Task: Add the task  Create a new online platform for online life coaching services to the section Lightning Laps in the project BridgeForge and add a Due Date to the respective task as 2024/04/12
Action: Mouse moved to (487, 333)
Screenshot: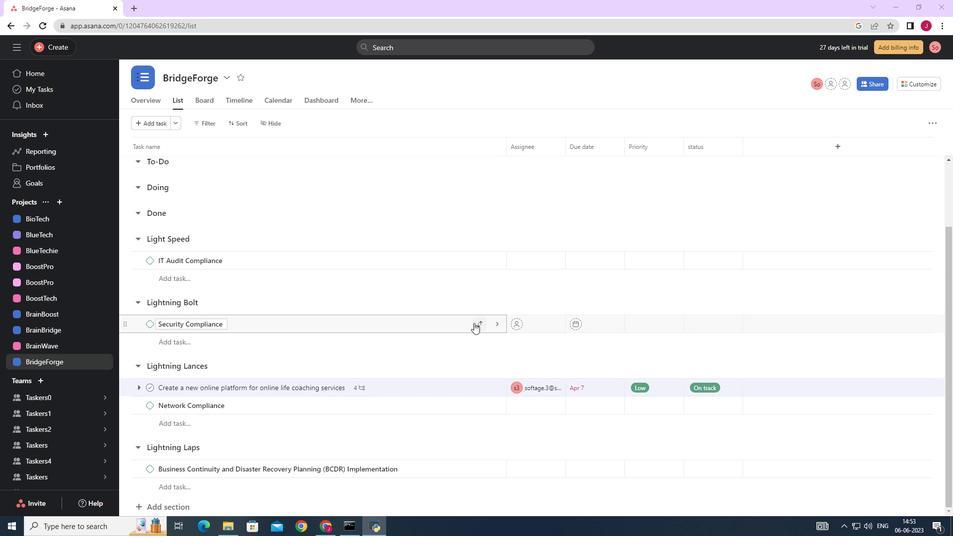 
Action: Mouse scrolled (487, 332) with delta (0, 0)
Screenshot: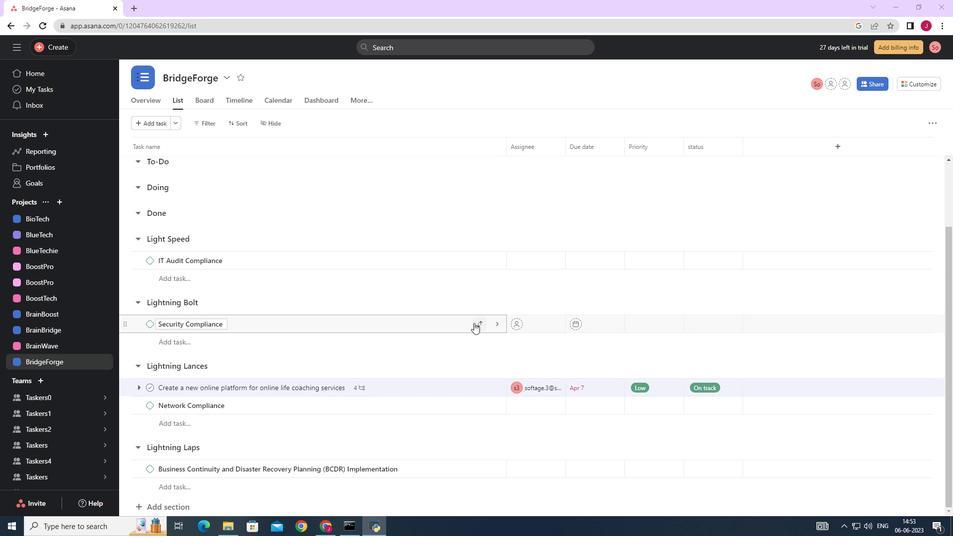 
Action: Mouse moved to (487, 336)
Screenshot: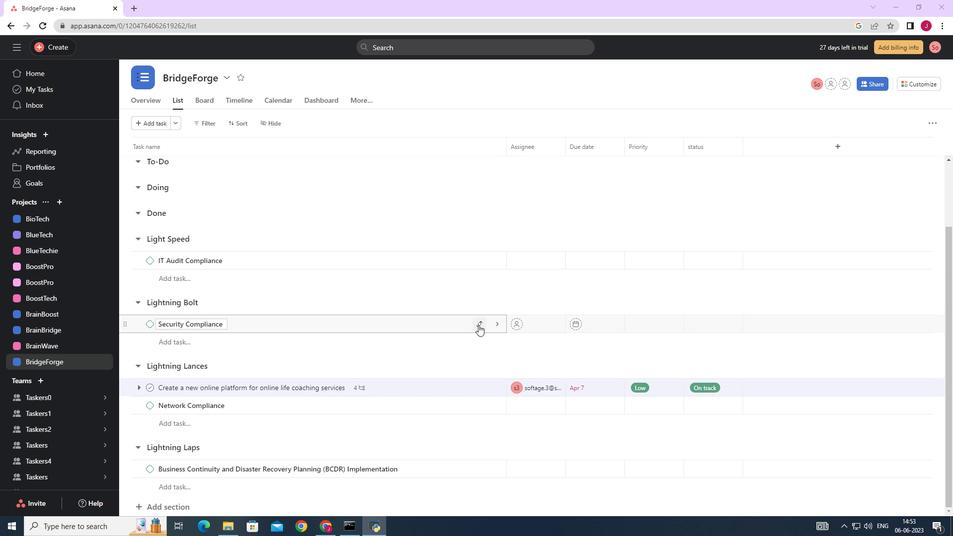 
Action: Mouse scrolled (487, 336) with delta (0, 0)
Screenshot: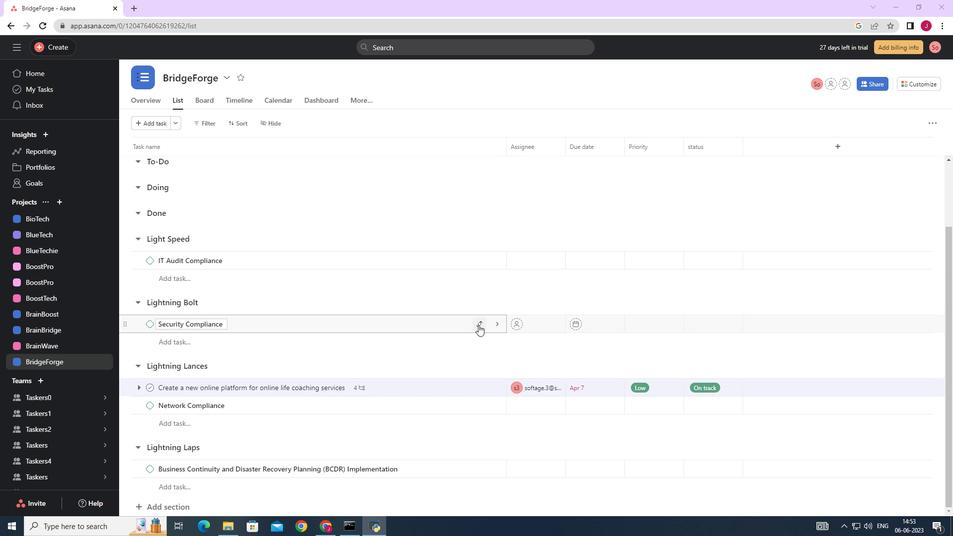 
Action: Mouse moved to (488, 340)
Screenshot: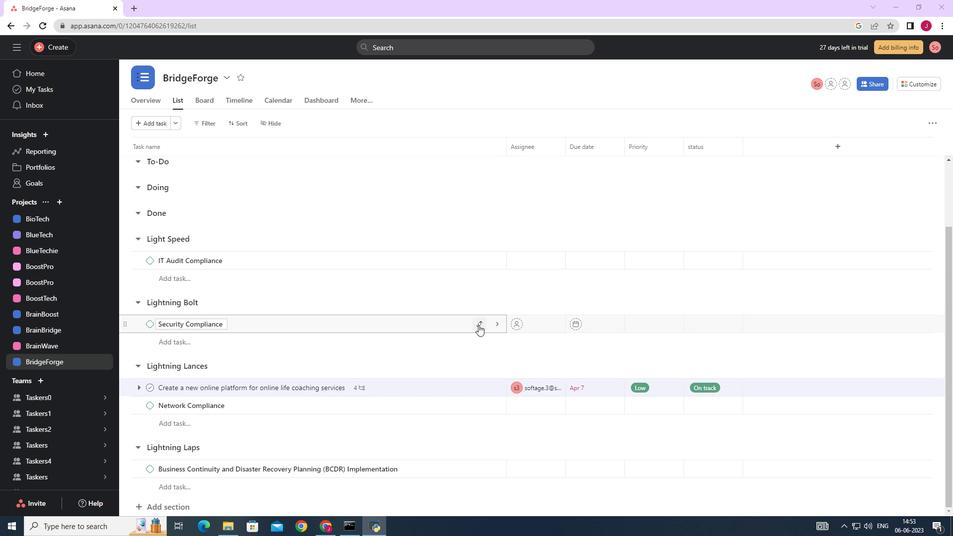 
Action: Mouse scrolled (487, 338) with delta (0, 0)
Screenshot: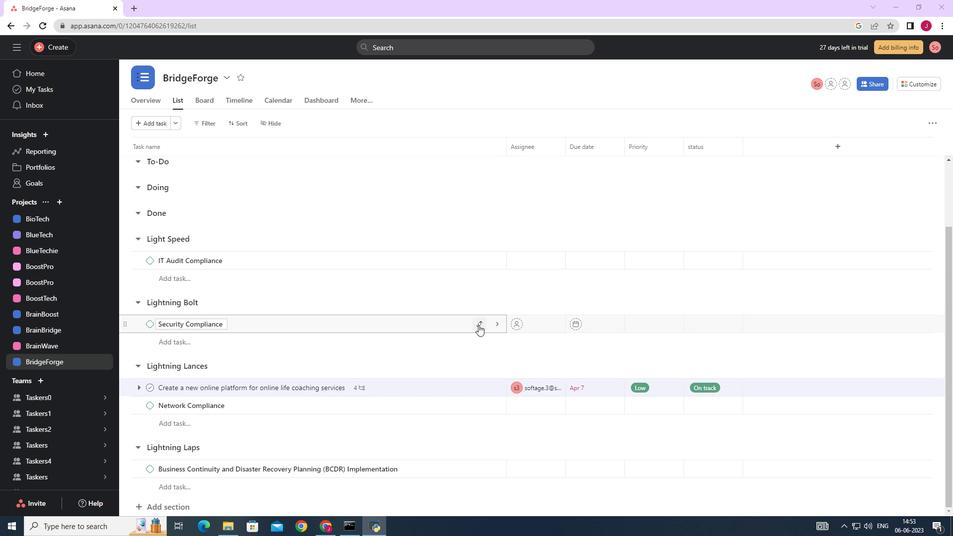 
Action: Mouse moved to (487, 348)
Screenshot: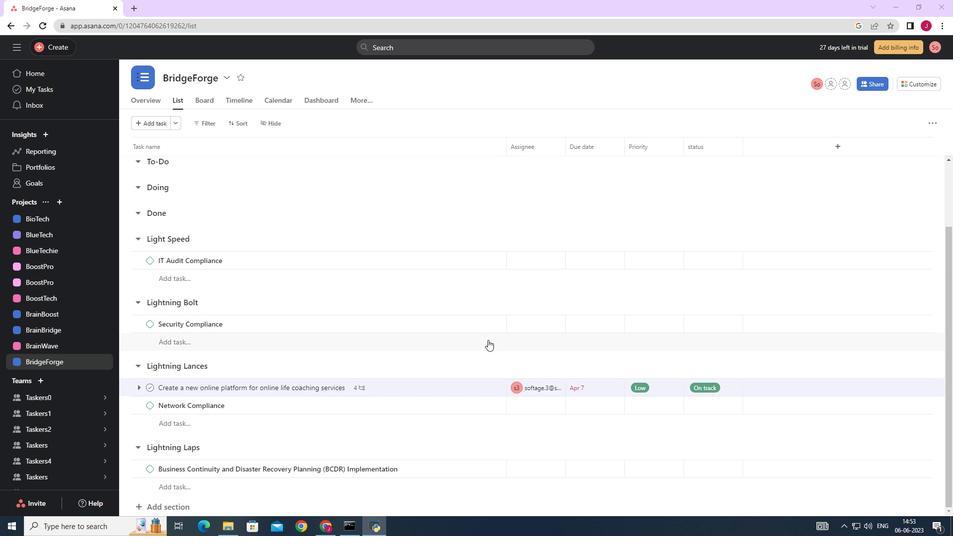 
Action: Mouse scrolled (488, 340) with delta (0, 0)
Screenshot: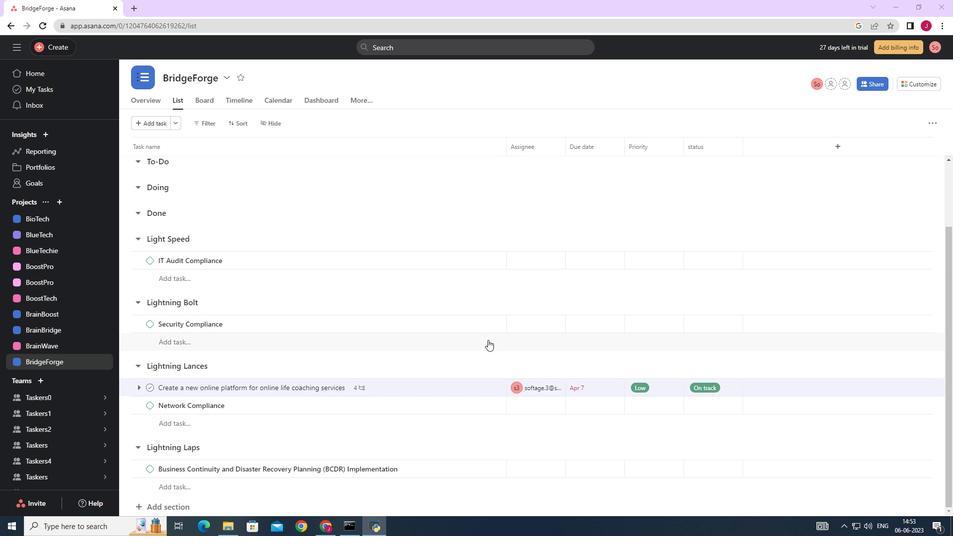 
Action: Mouse moved to (481, 386)
Screenshot: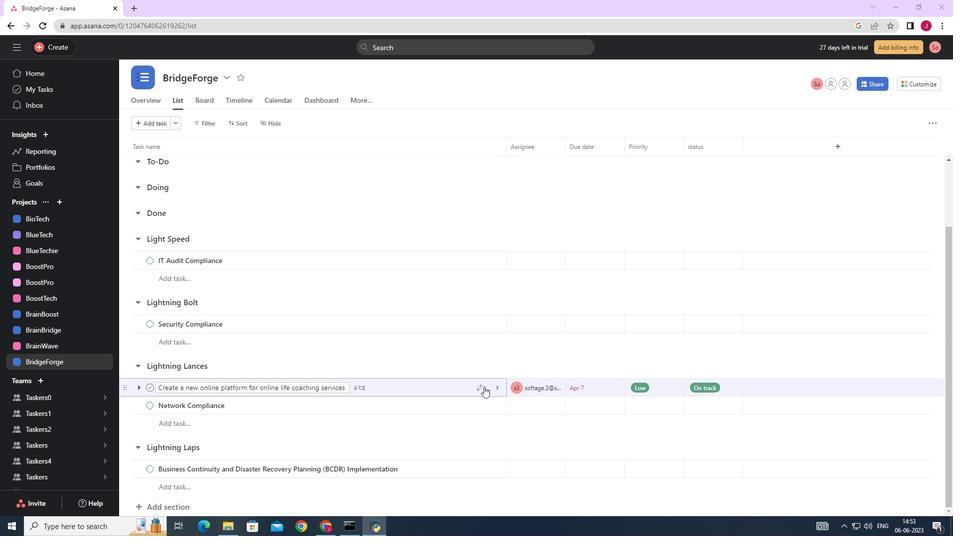 
Action: Mouse pressed left at (481, 386)
Screenshot: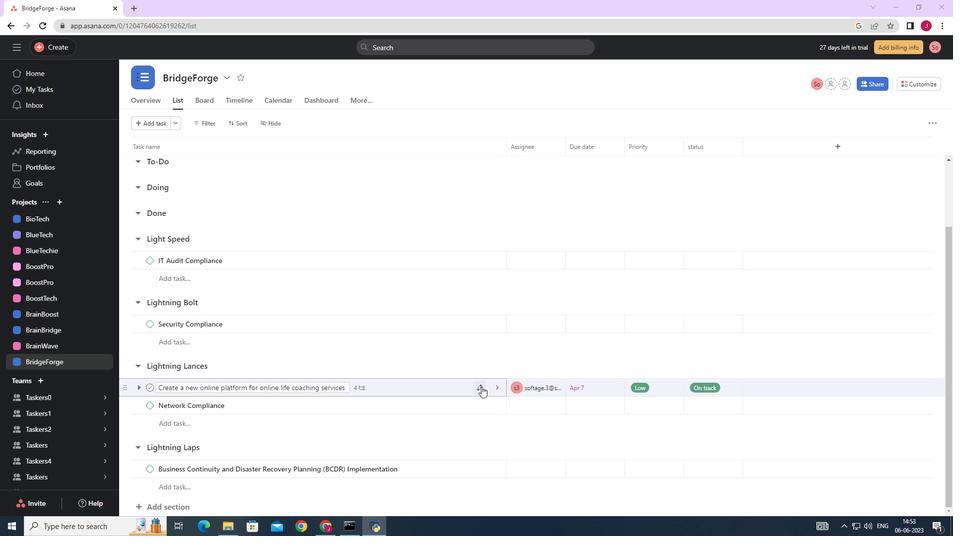 
Action: Mouse moved to (442, 369)
Screenshot: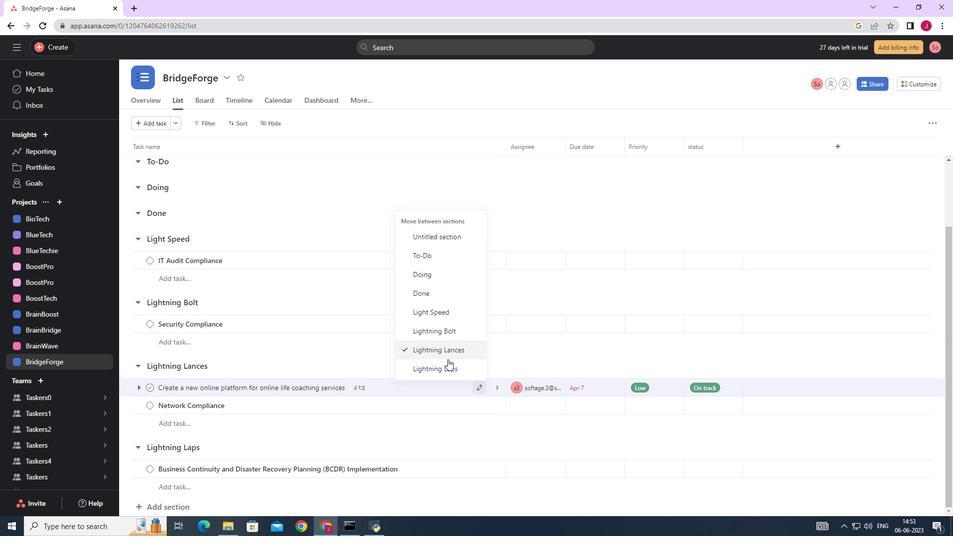 
Action: Mouse pressed left at (442, 369)
Screenshot: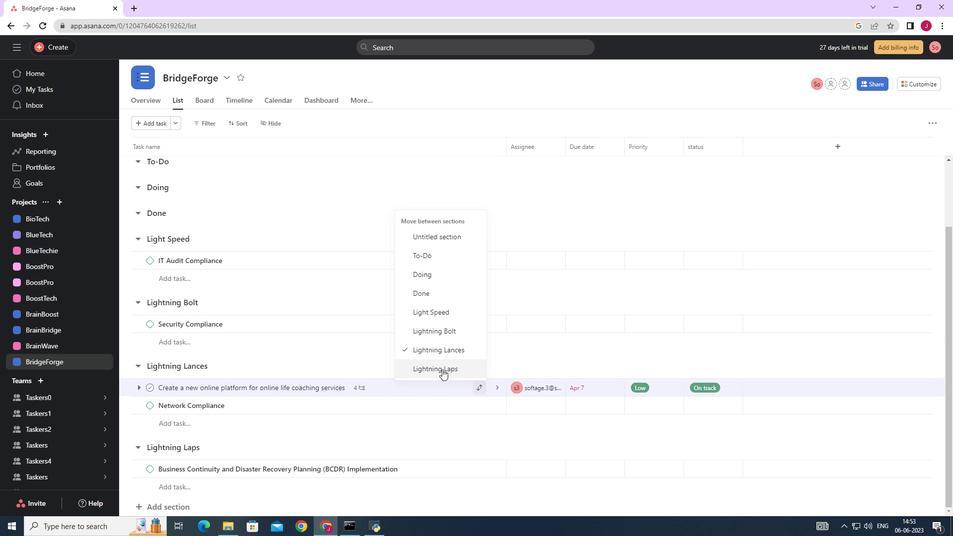 
Action: Mouse moved to (619, 452)
Screenshot: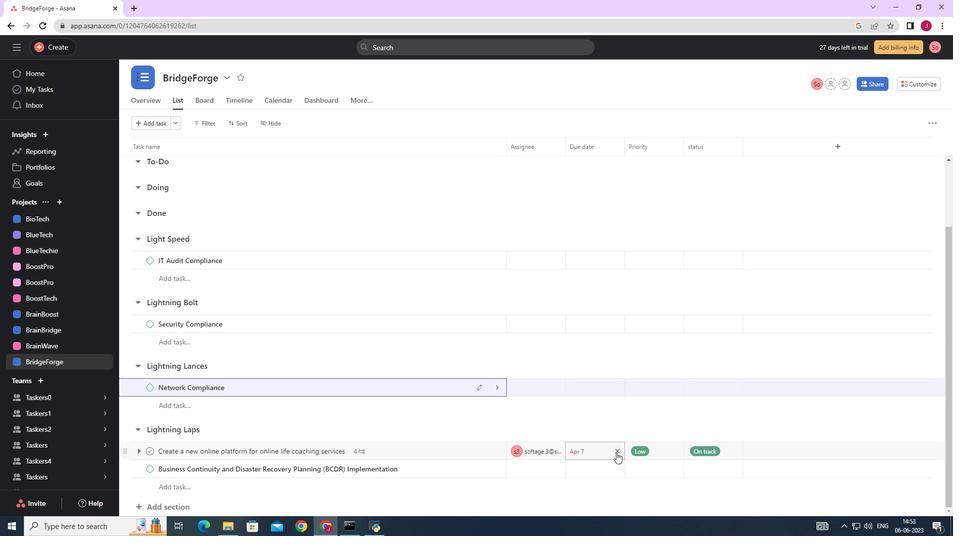 
Action: Mouse pressed left at (619, 452)
Screenshot: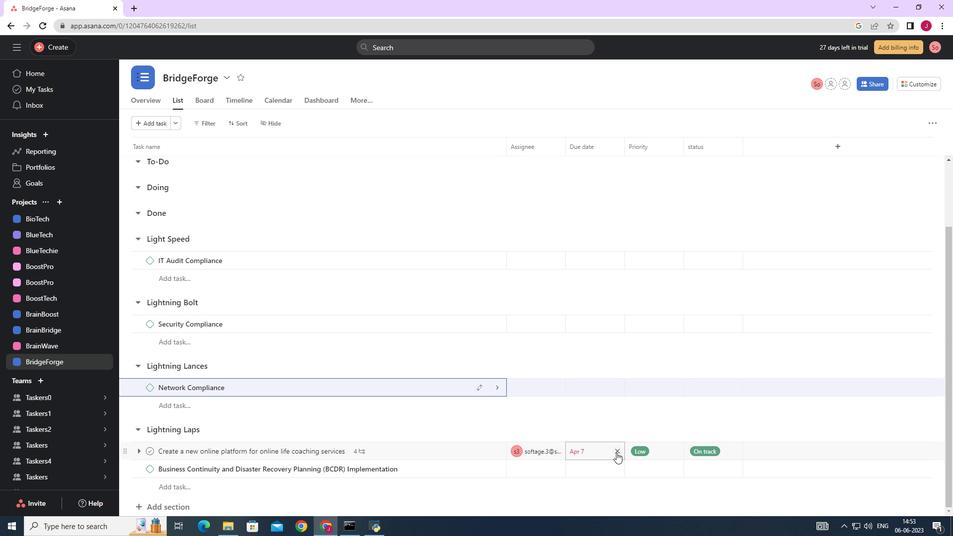 
Action: Mouse moved to (597, 453)
Screenshot: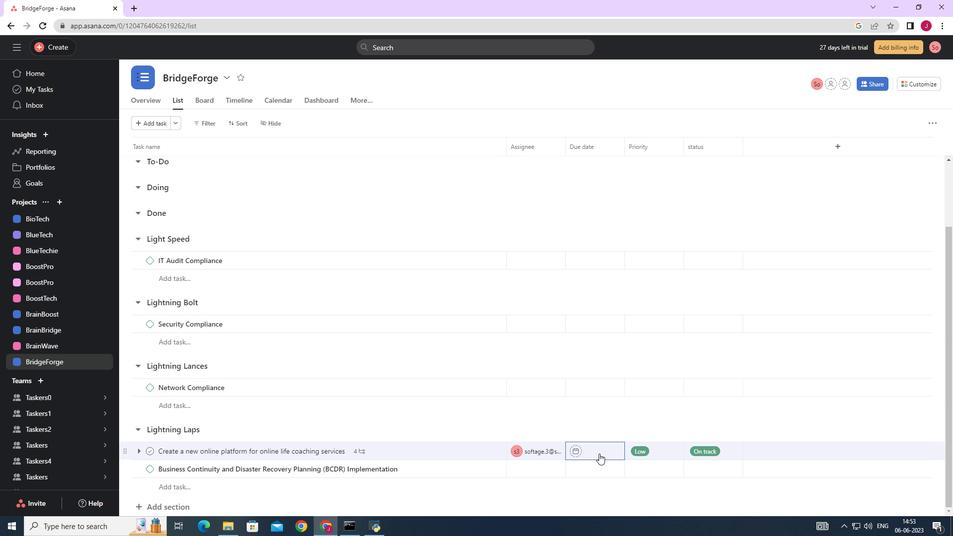 
Action: Mouse pressed left at (597, 453)
Screenshot: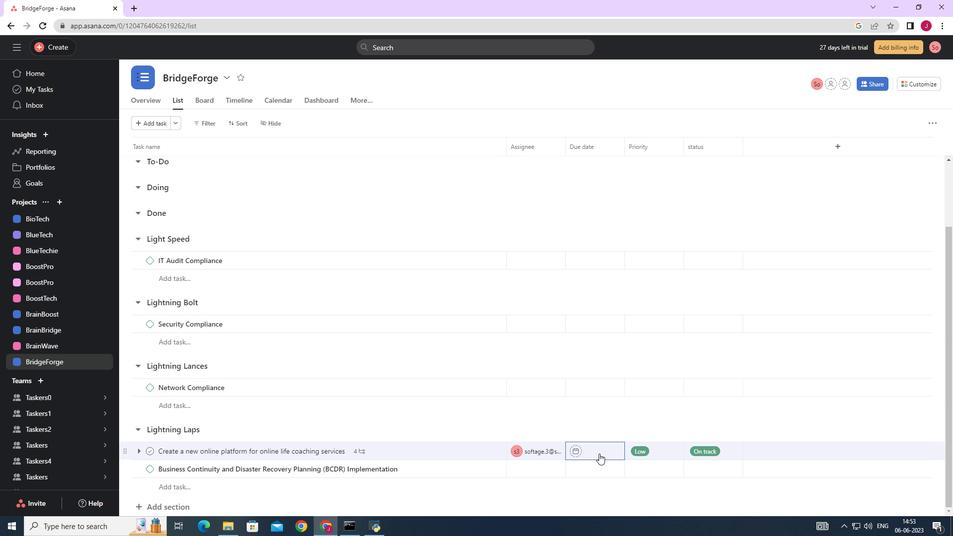 
Action: Mouse moved to (696, 292)
Screenshot: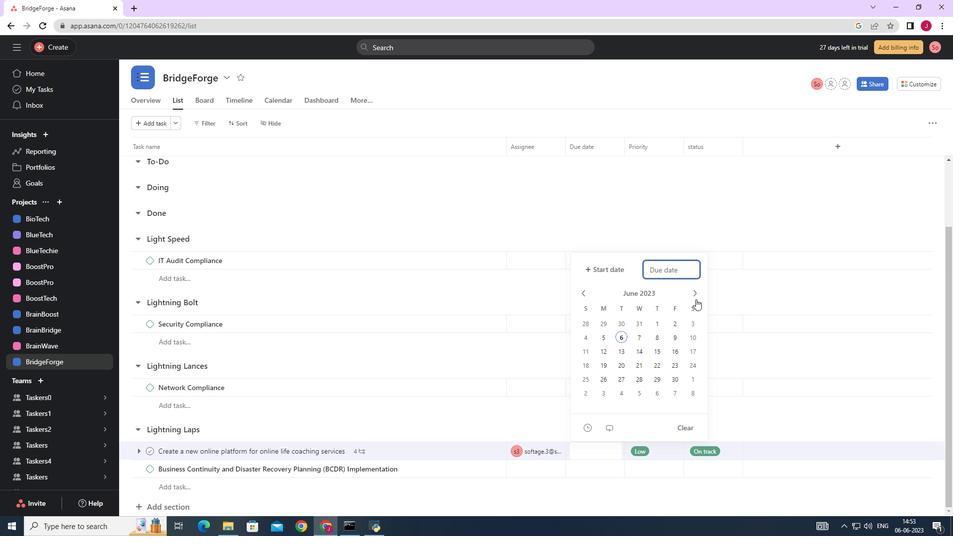 
Action: Mouse pressed left at (696, 292)
Screenshot: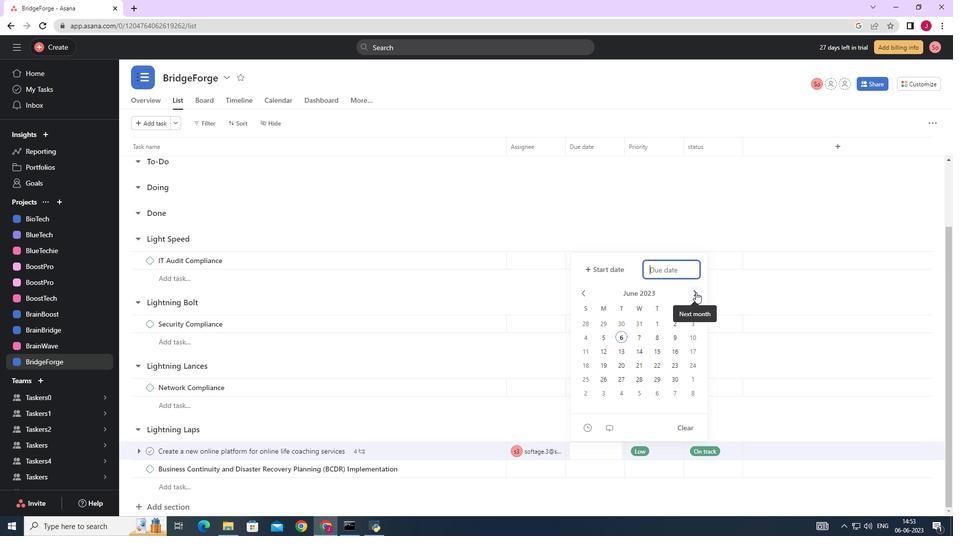 
Action: Mouse pressed left at (696, 292)
Screenshot: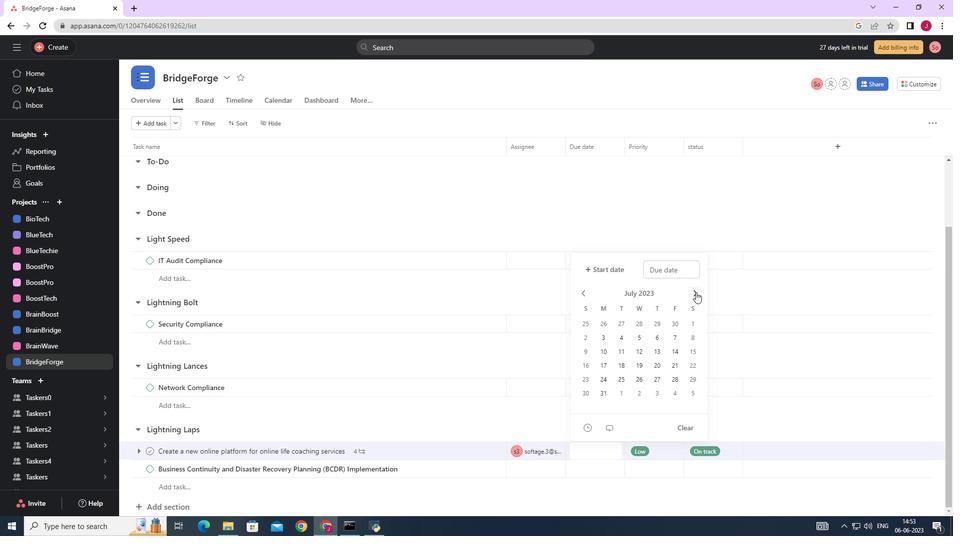 
Action: Mouse moved to (581, 295)
Screenshot: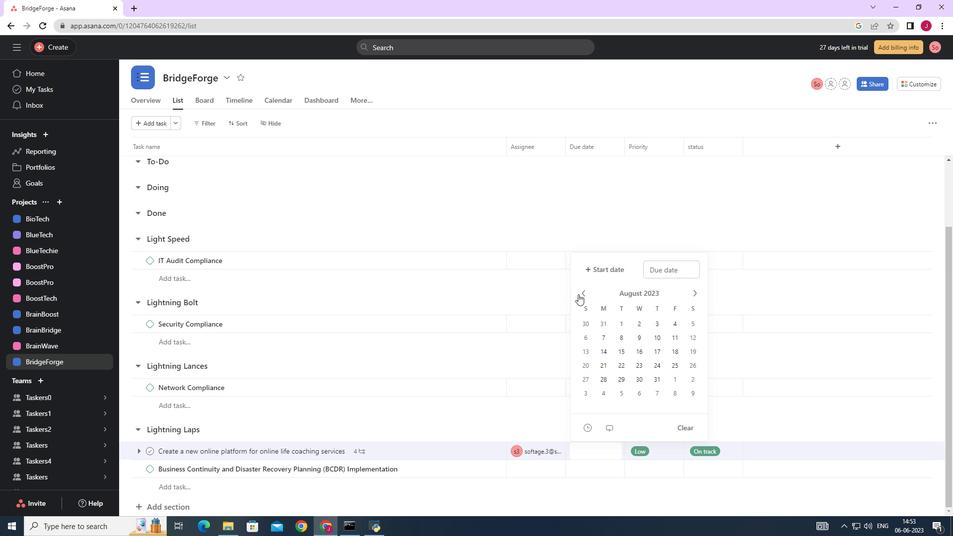
Action: Mouse pressed left at (581, 295)
Screenshot: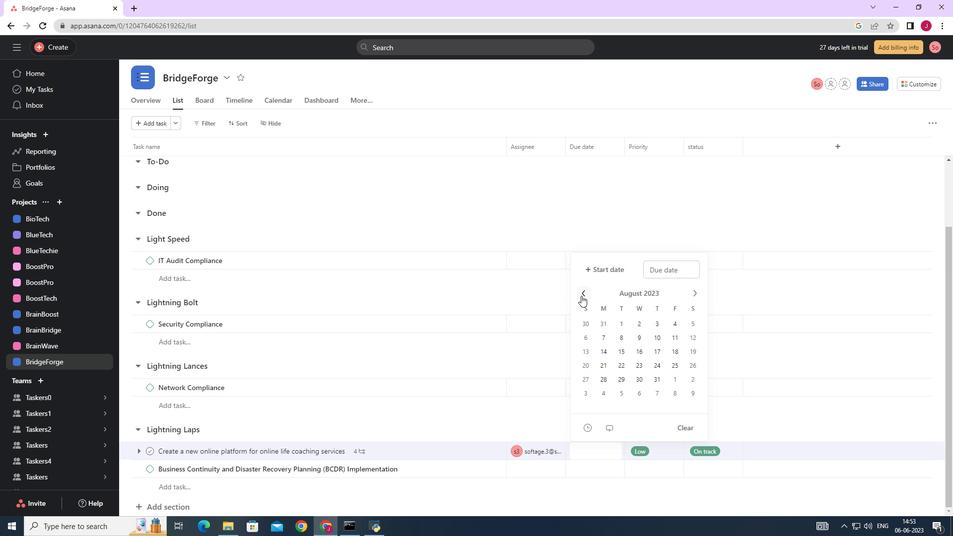 
Action: Mouse pressed left at (581, 295)
Screenshot: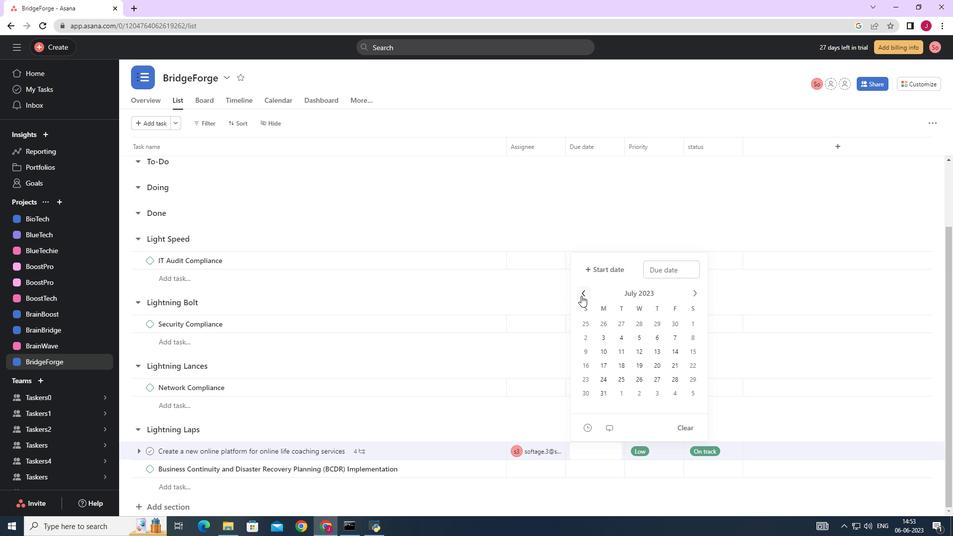 
Action: Mouse pressed left at (581, 295)
Screenshot: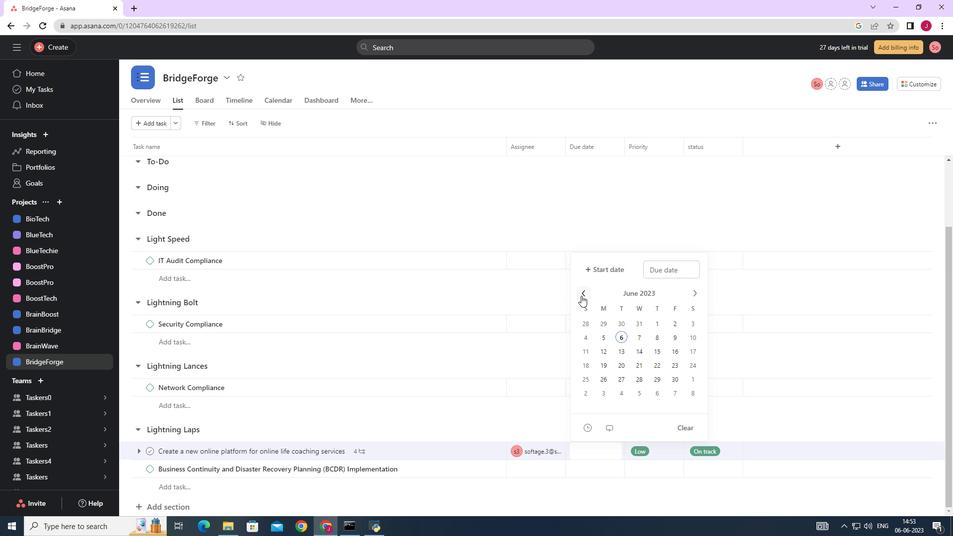 
Action: Mouse pressed left at (581, 295)
Screenshot: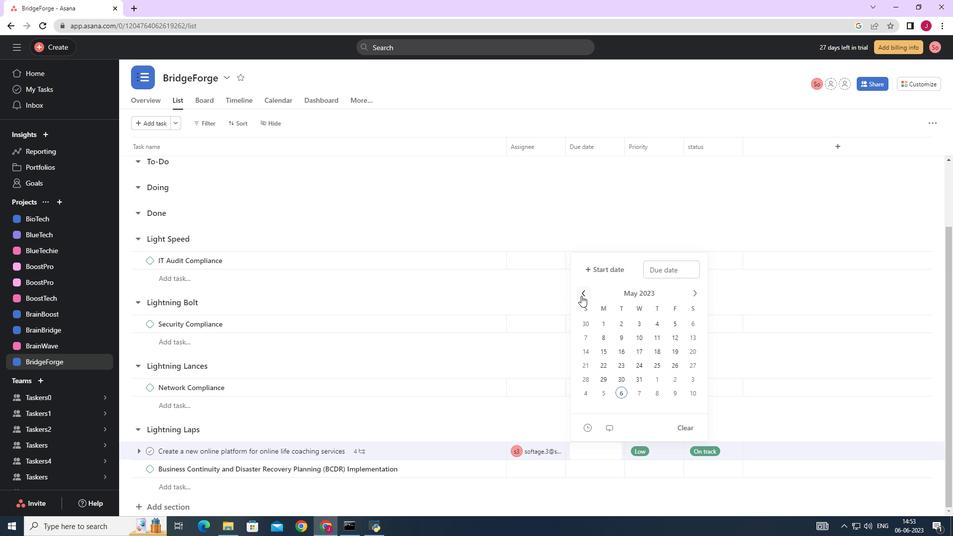 
Action: Mouse moved to (637, 349)
Screenshot: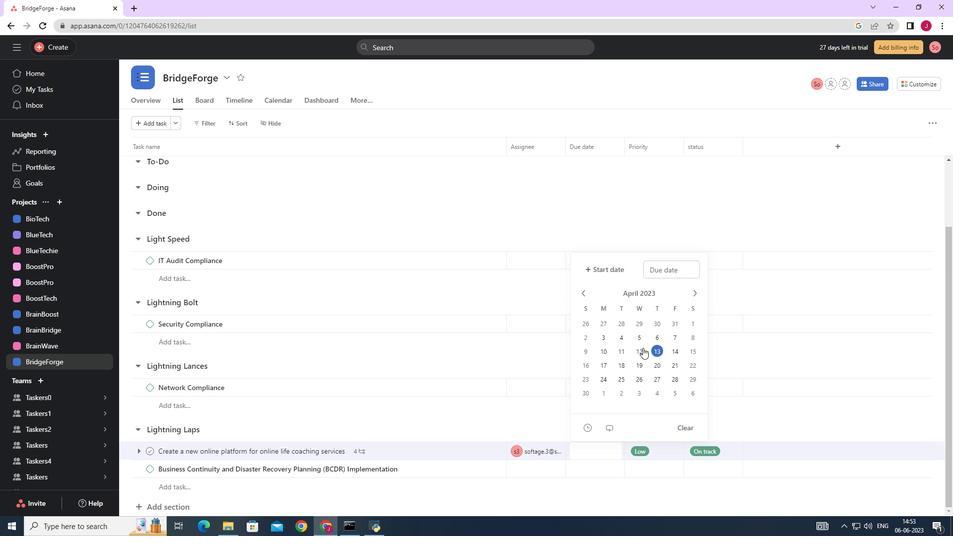 
Action: Mouse pressed left at (637, 349)
Screenshot: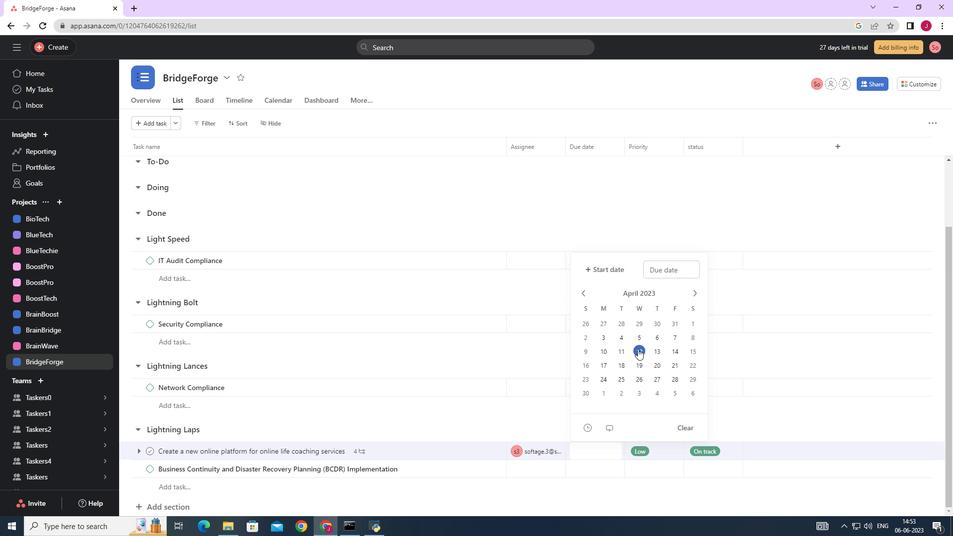 
Action: Mouse moved to (759, 199)
Screenshot: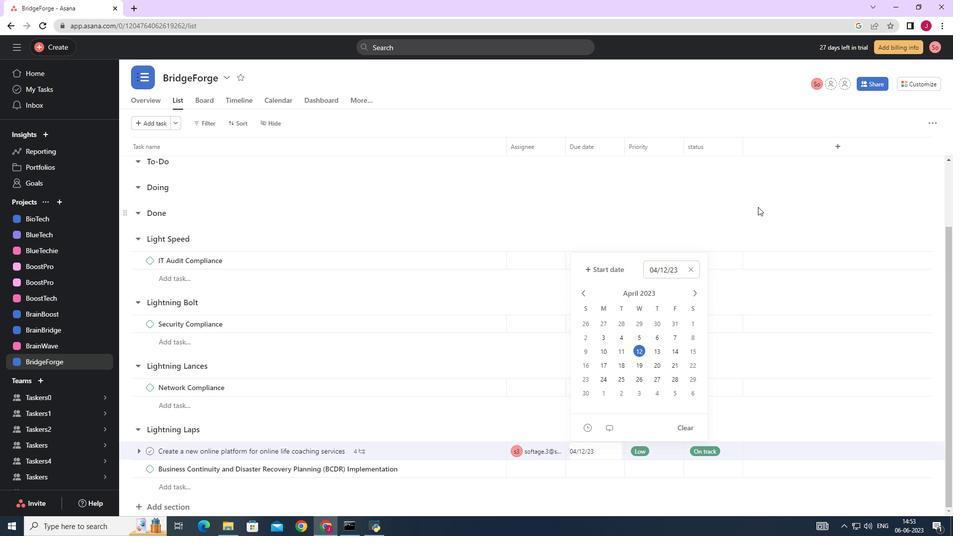 
Action: Mouse pressed left at (759, 199)
Screenshot: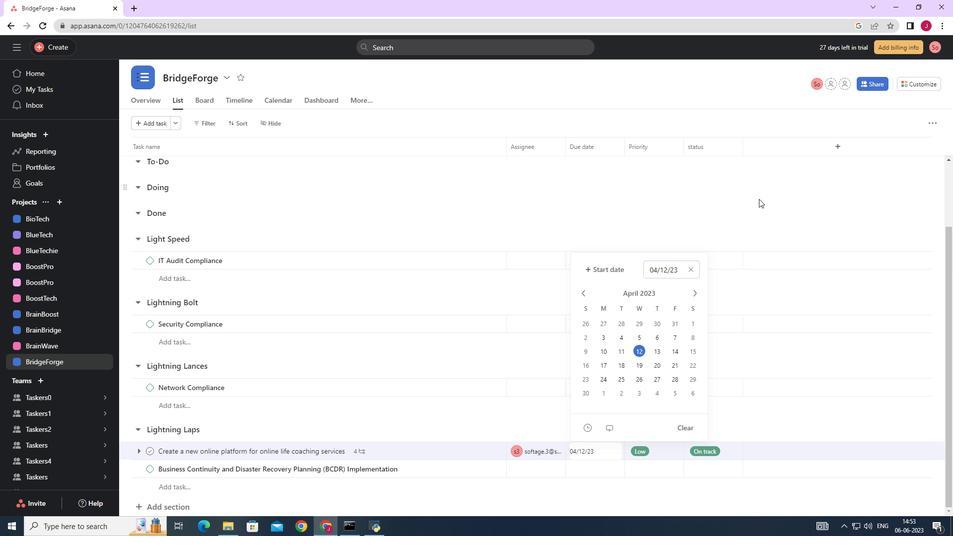 
Action: Mouse moved to (759, 205)
Screenshot: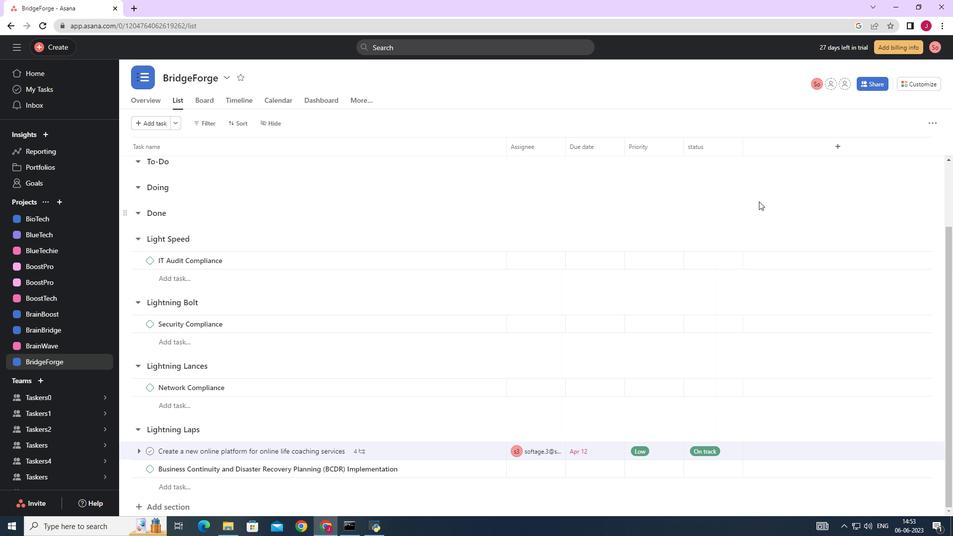 
